 Task: Open Card Card0000000001 in Board Board0000000001 in Workspace WS0000000001 in Trello. Add Member Ayush98111@gmail.com to Card Card0000000001 in Board Board0000000001 in Workspace WS0000000001 in Trello. Add Green Label titled Label0000000001 to Card Card0000000001 in Board Board0000000001 in Workspace WS0000000001 in Trello. Add Checklist CL0000000001 to Card Card0000000001 in Board Board0000000001 in Workspace WS0000000001 in Trello. Add Dates with Start Date as Apr 08 2023 and Due Date as Apr 30 2023 to Card Card0000000001 in Board Board0000000001 in Workspace WS0000000001 in Trello
Action: Mouse moved to (301, 257)
Screenshot: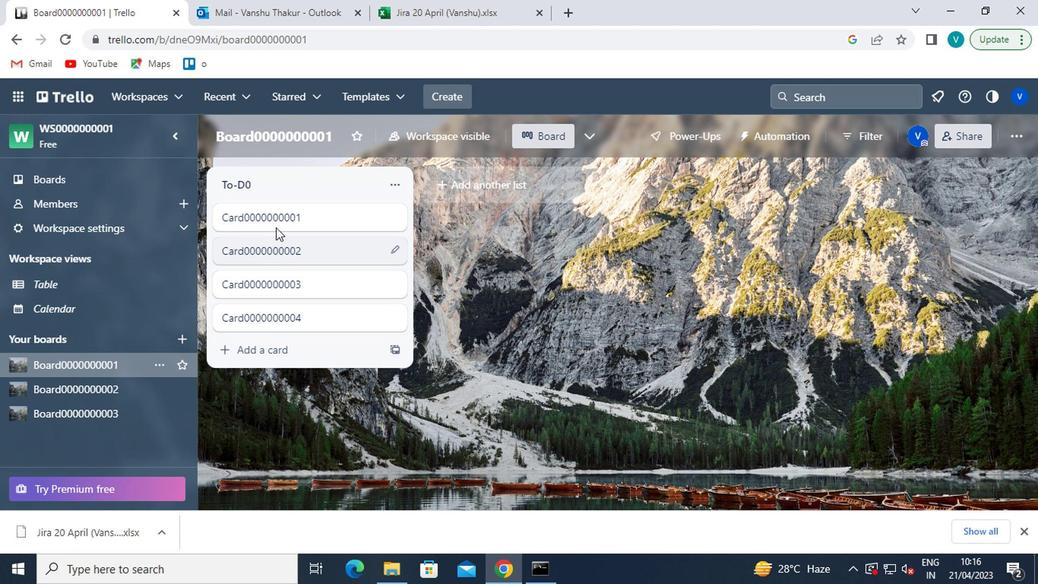 
Action: Mouse pressed left at (301, 257)
Screenshot: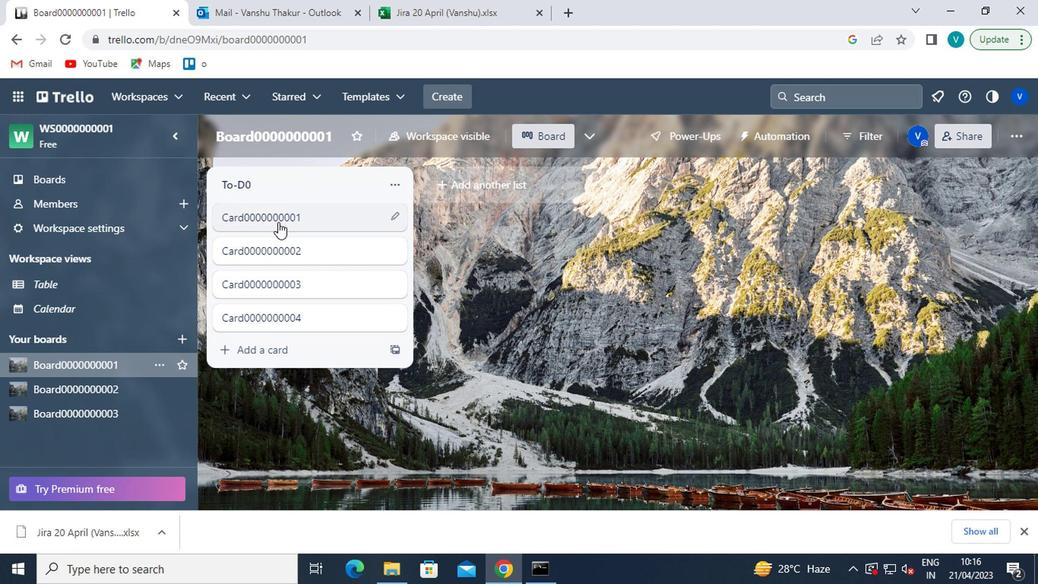 
Action: Mouse moved to (589, 252)
Screenshot: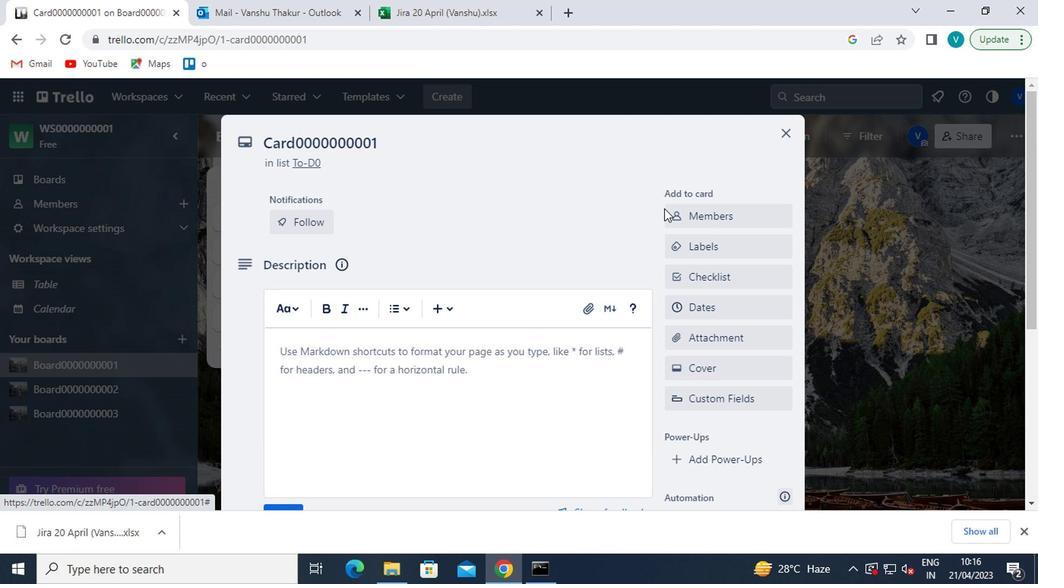 
Action: Mouse pressed left at (589, 252)
Screenshot: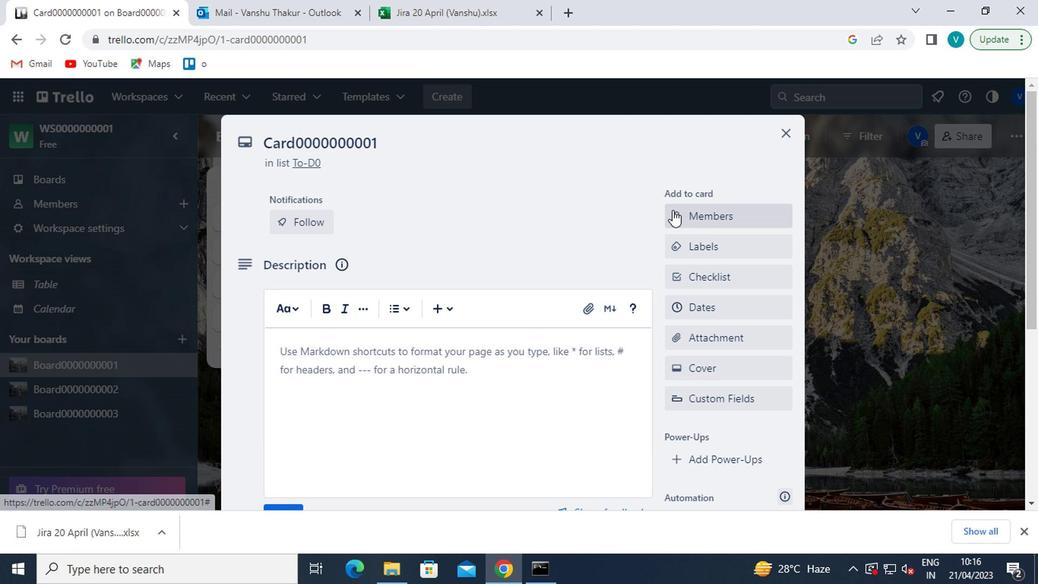 
Action: Mouse moved to (599, 313)
Screenshot: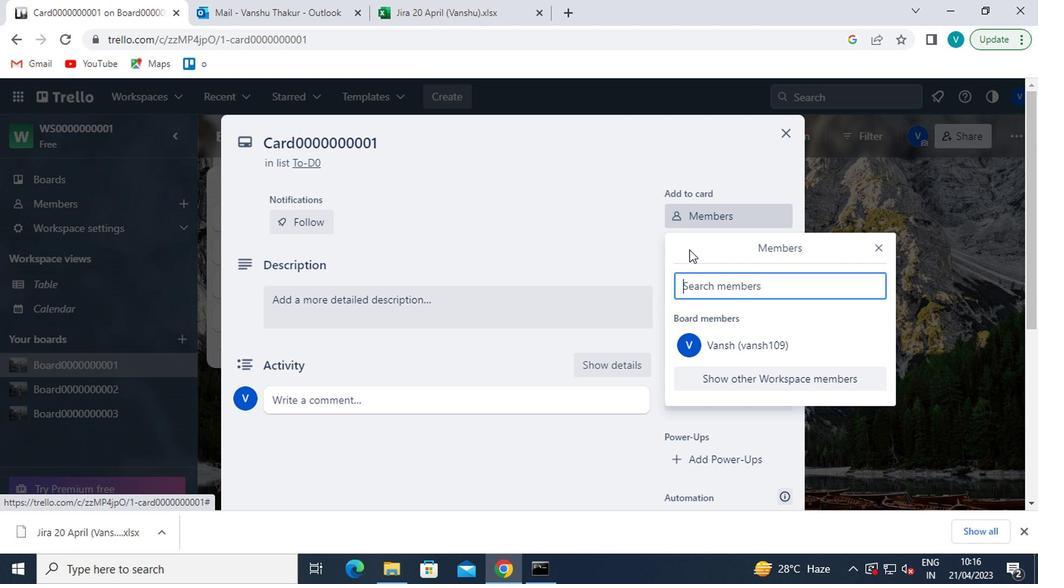 
Action: Mouse pressed left at (599, 313)
Screenshot: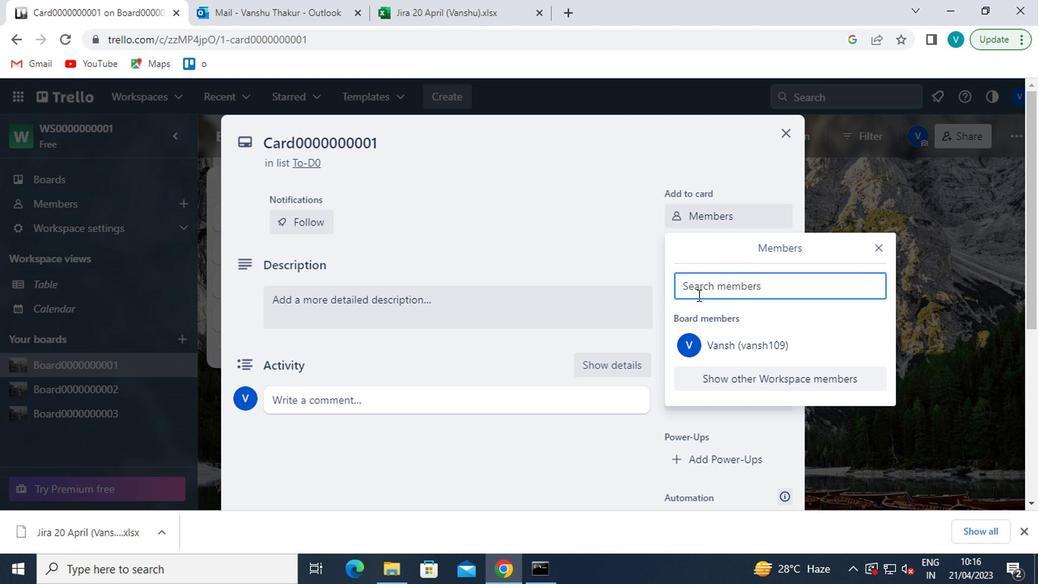 
Action: Key pressed <Key.shift>AYUSH98111<Key.shift>@GMAIL.COM
Screenshot: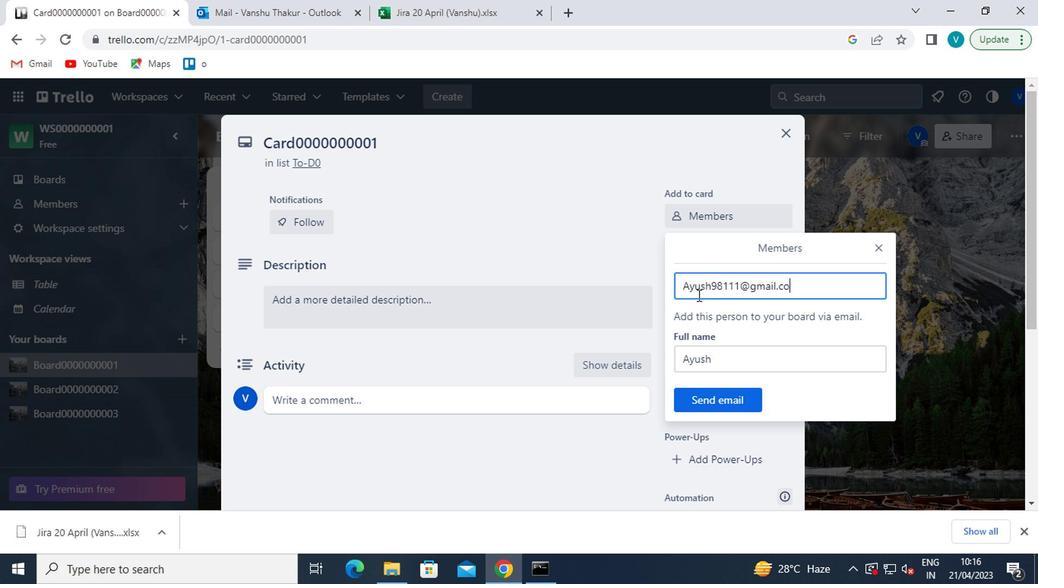 
Action: Mouse moved to (625, 391)
Screenshot: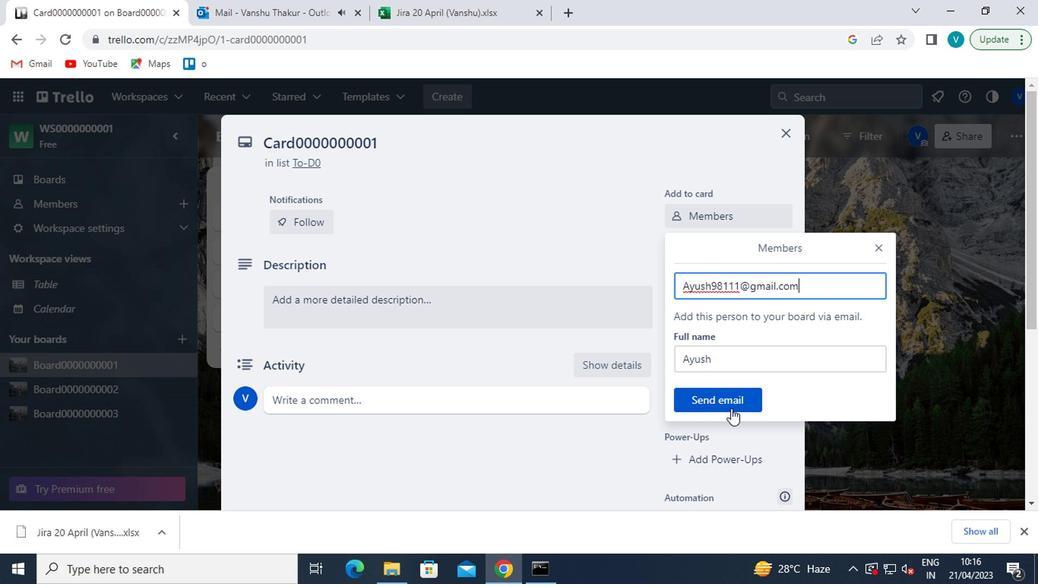 
Action: Mouse pressed left at (625, 391)
Screenshot: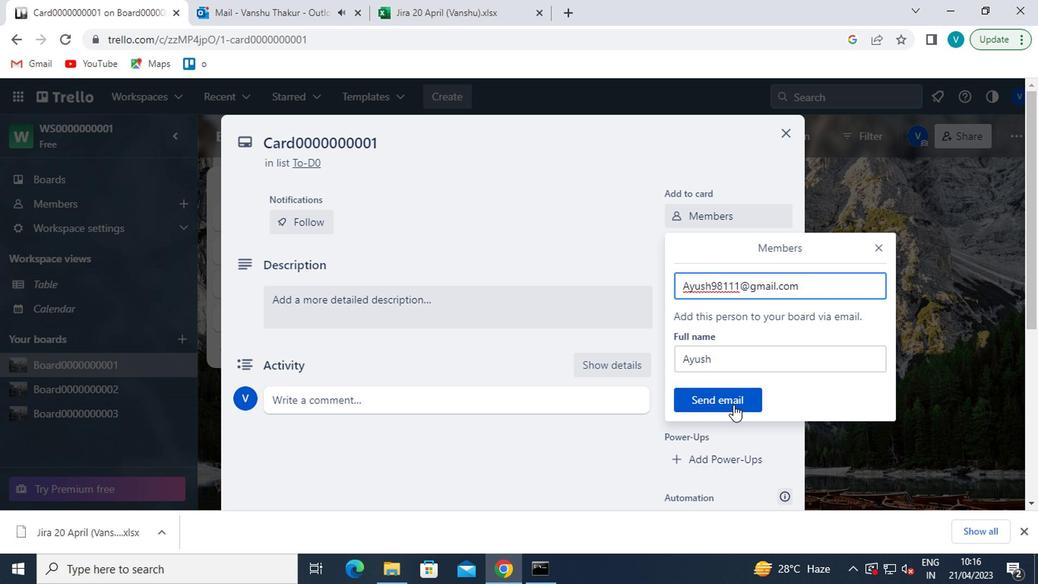 
Action: Mouse moved to (609, 319)
Screenshot: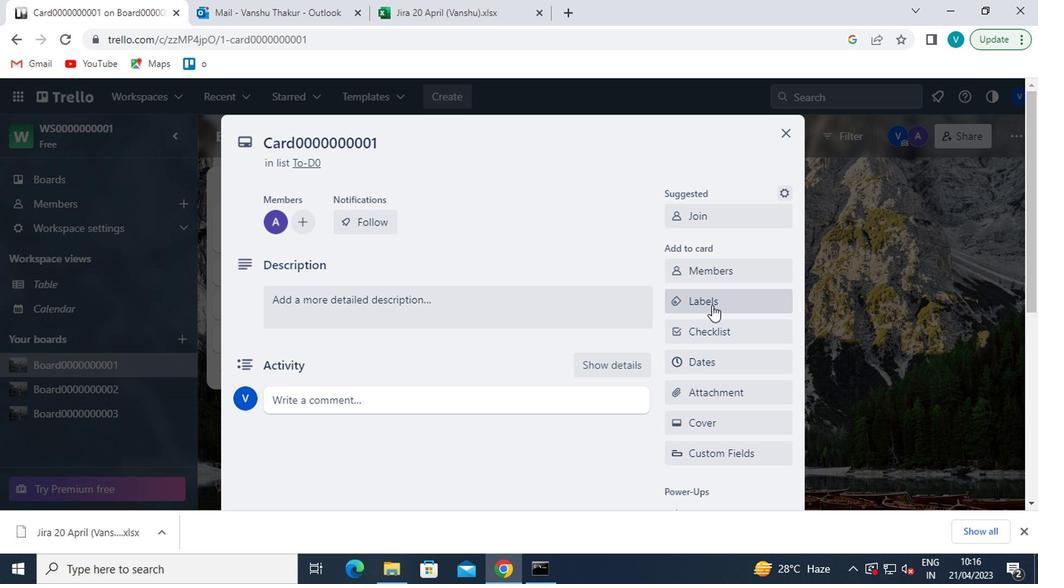 
Action: Mouse pressed left at (609, 319)
Screenshot: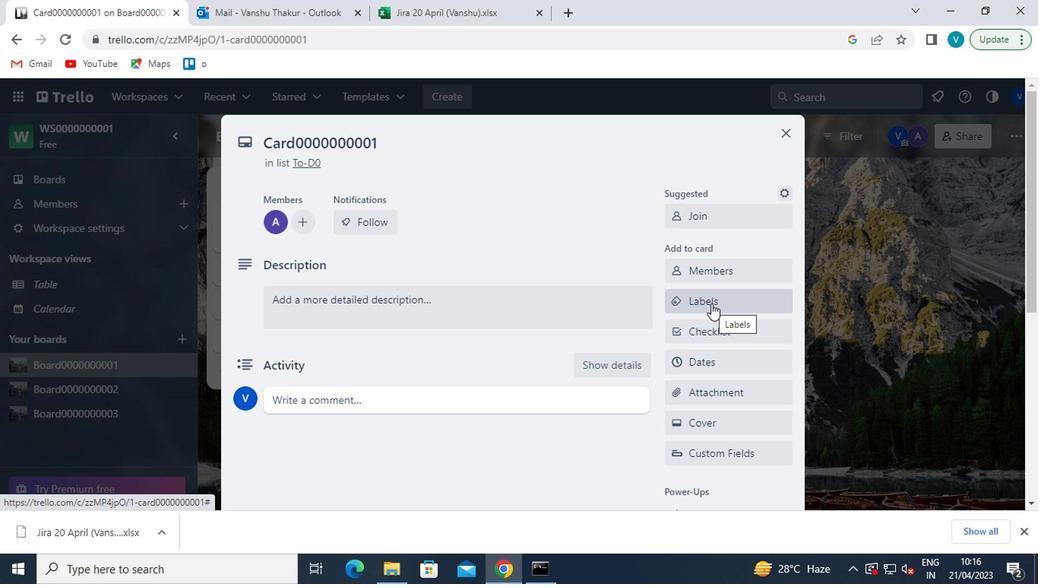 
Action: Mouse moved to (637, 388)
Screenshot: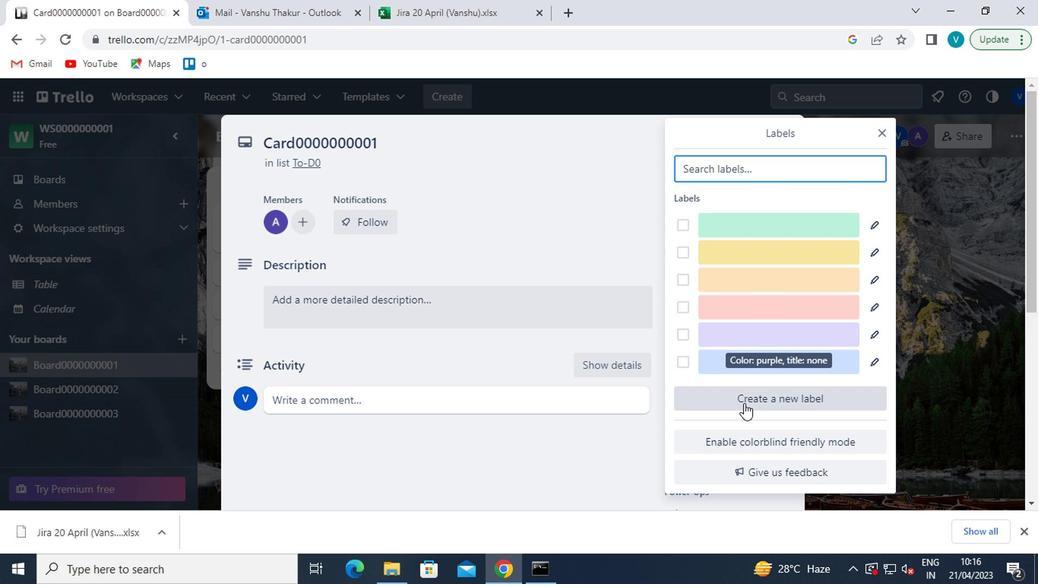 
Action: Mouse pressed left at (637, 388)
Screenshot: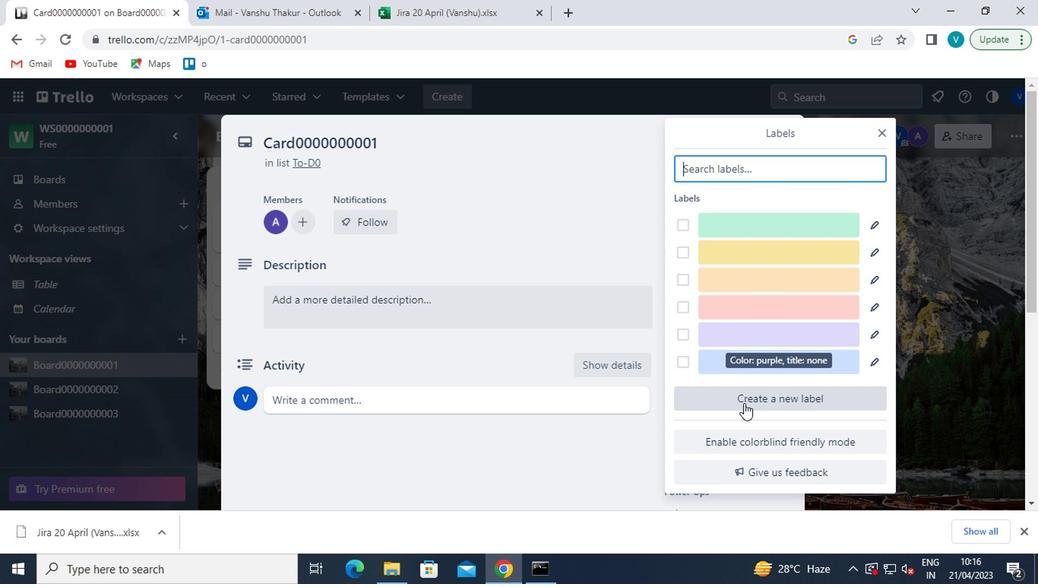 
Action: Mouse moved to (597, 350)
Screenshot: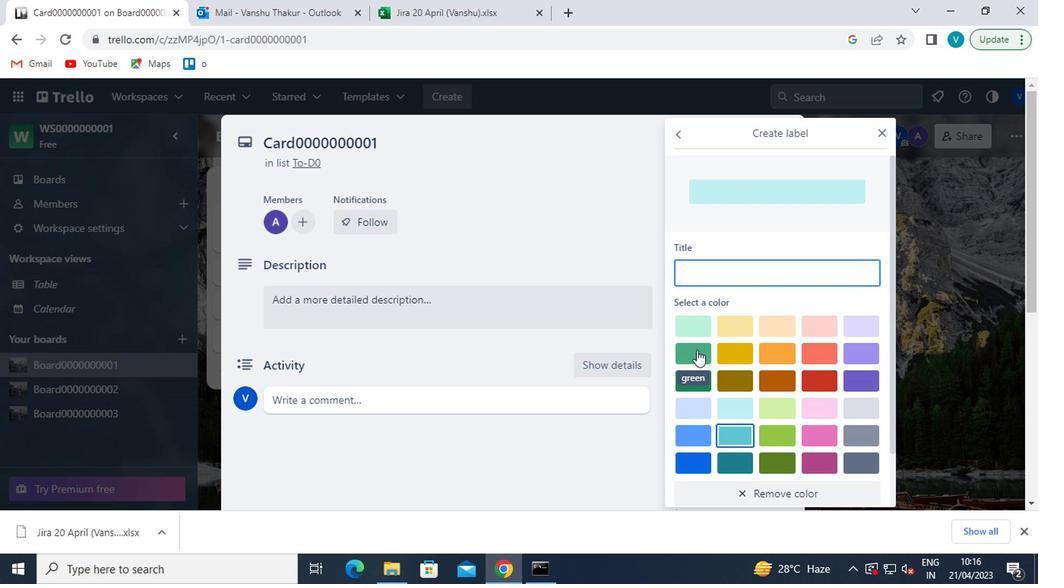 
Action: Mouse pressed left at (597, 350)
Screenshot: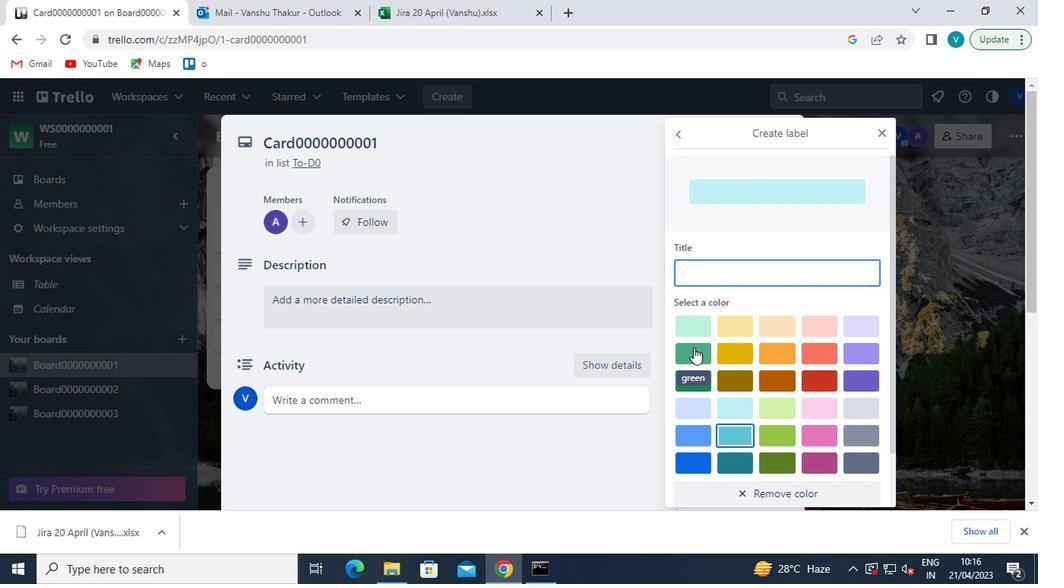 
Action: Mouse moved to (610, 298)
Screenshot: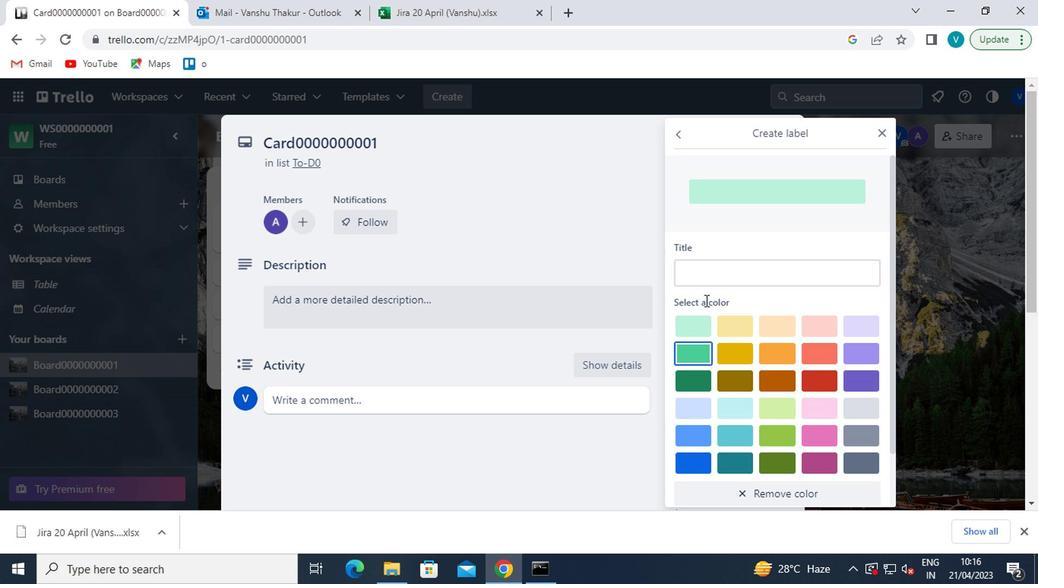 
Action: Mouse pressed left at (610, 298)
Screenshot: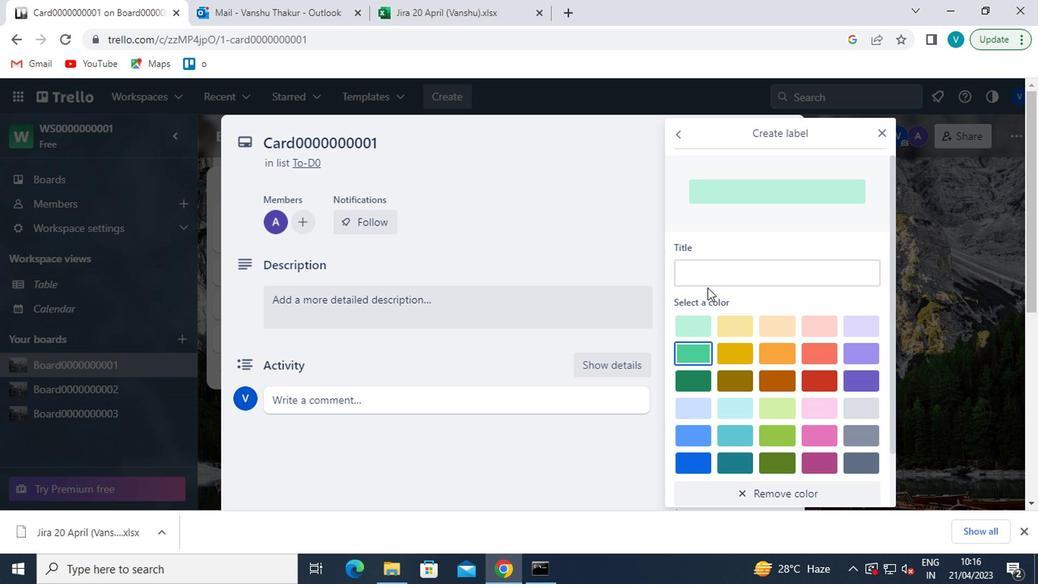 
Action: Key pressed <Key.shift>LABEL0000000001
Screenshot: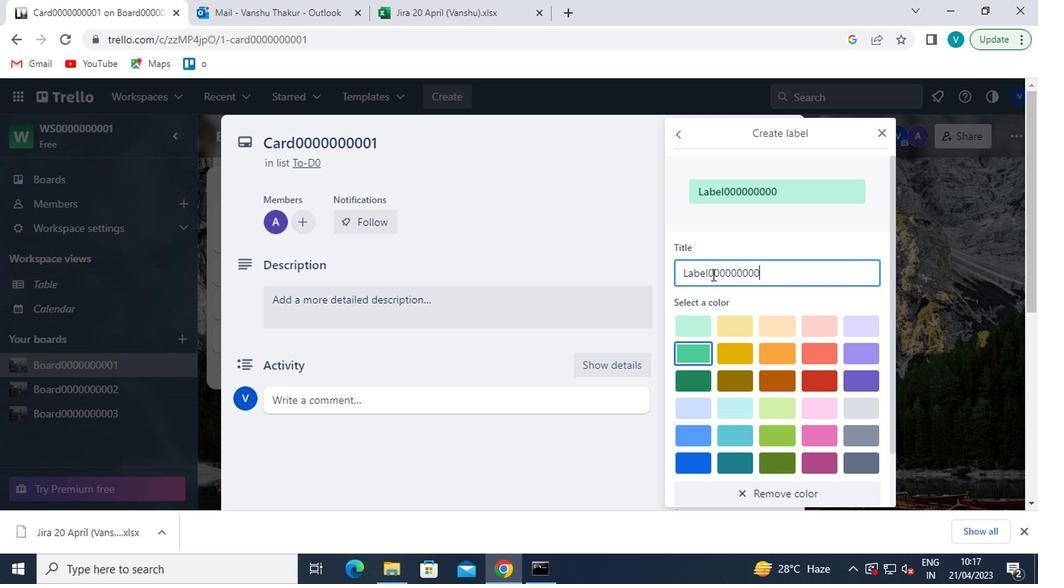 
Action: Mouse moved to (644, 362)
Screenshot: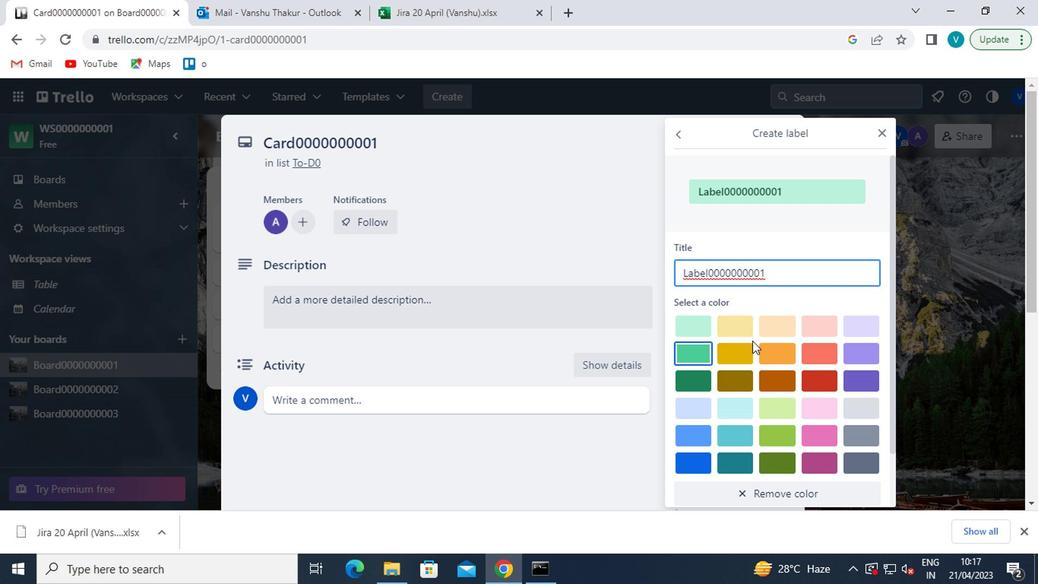 
Action: Mouse scrolled (644, 361) with delta (0, 0)
Screenshot: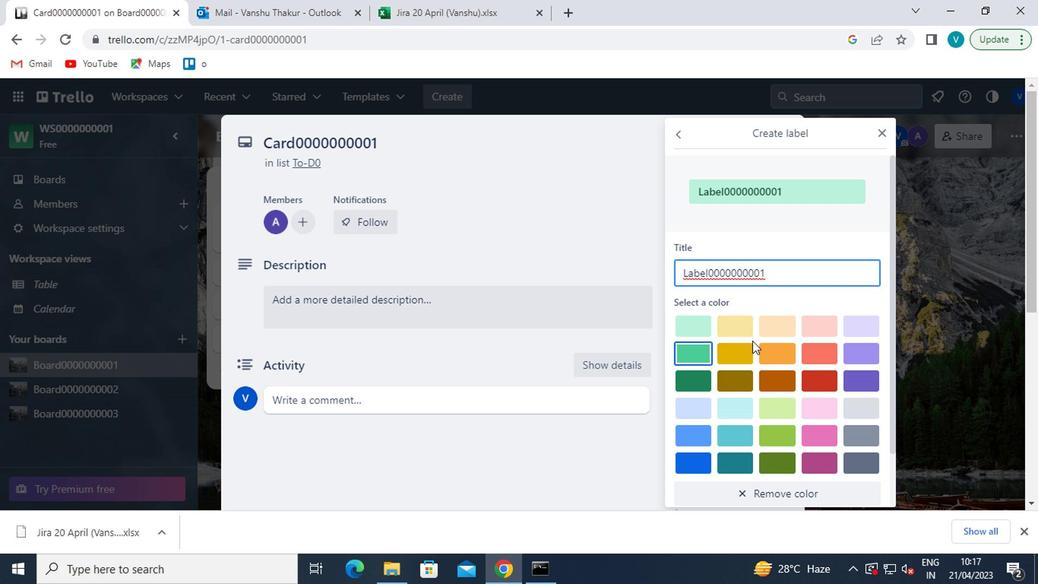 
Action: Mouse moved to (602, 448)
Screenshot: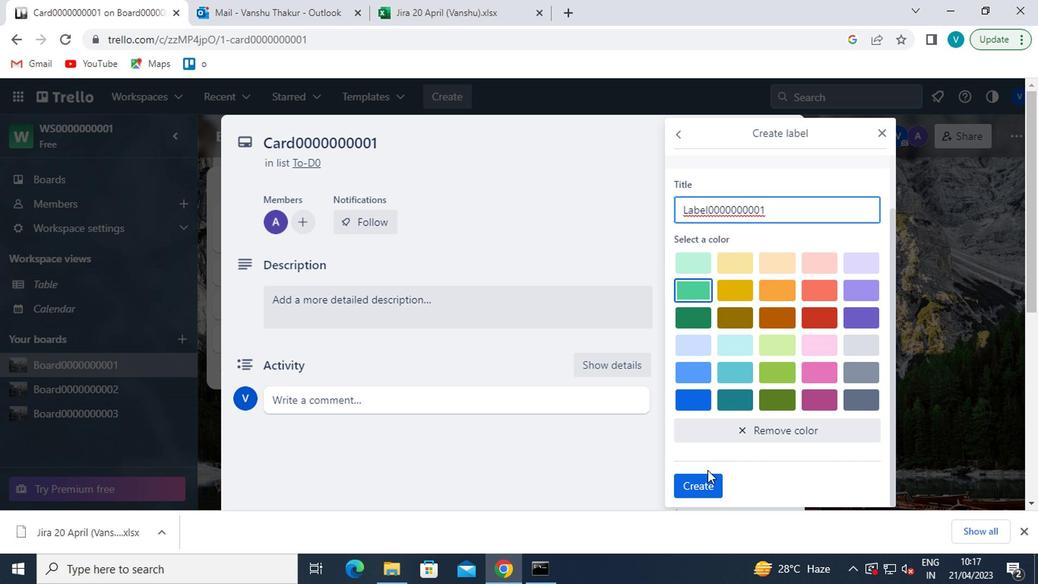 
Action: Mouse pressed left at (602, 448)
Screenshot: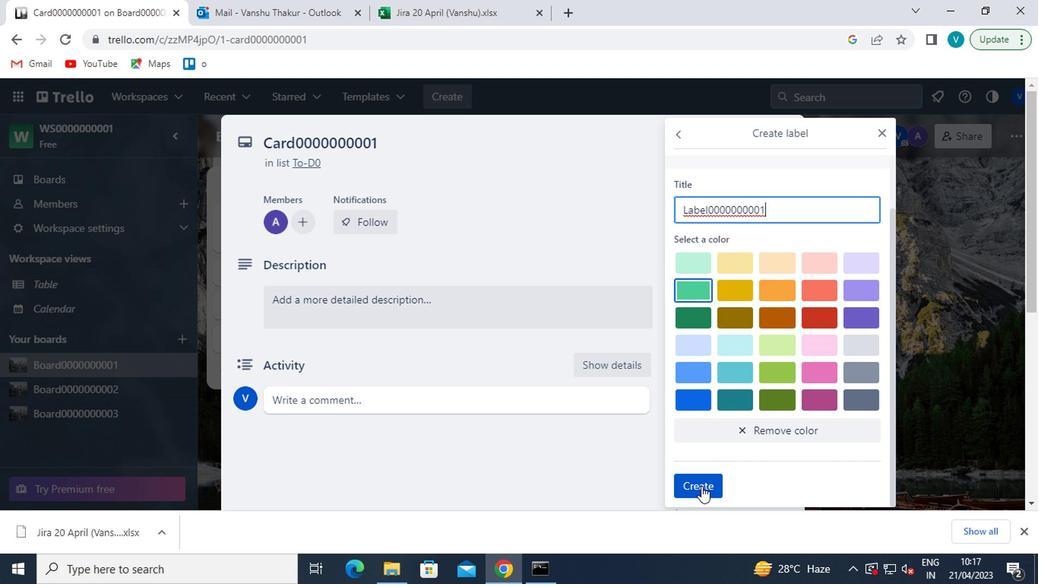 
Action: Mouse moved to (730, 200)
Screenshot: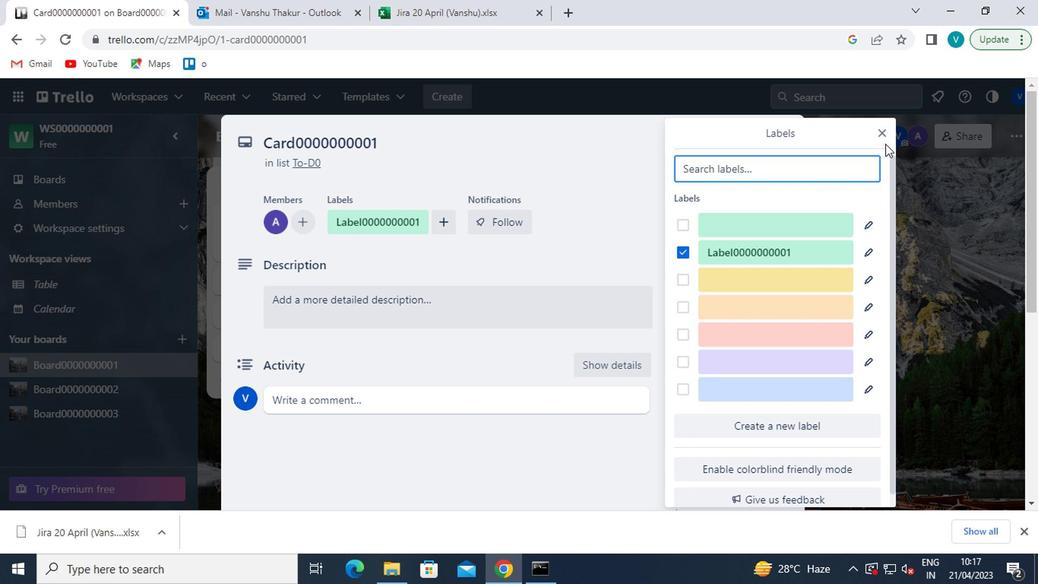 
Action: Mouse pressed left at (730, 200)
Screenshot: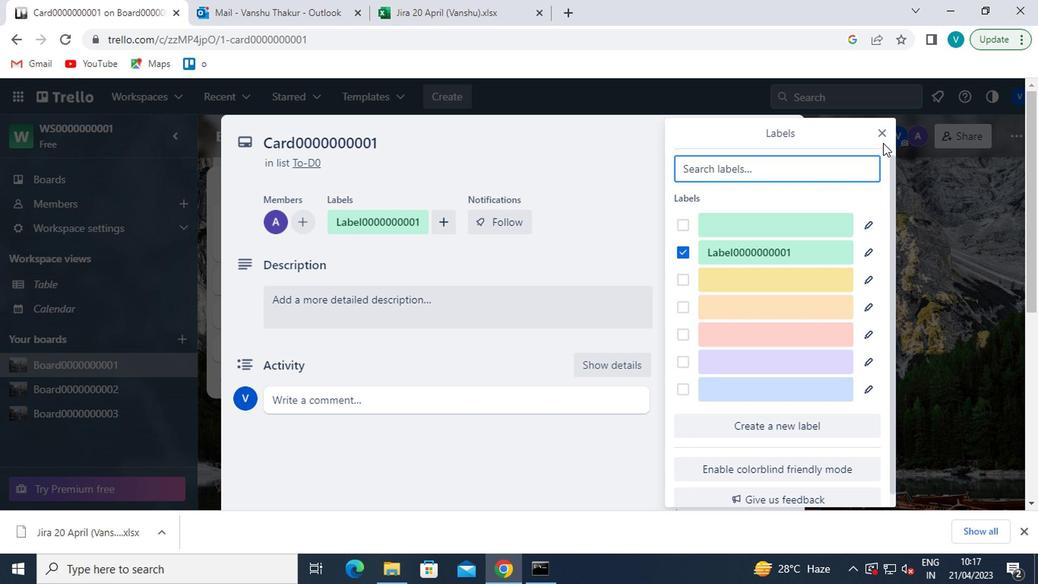 
Action: Mouse moved to (614, 338)
Screenshot: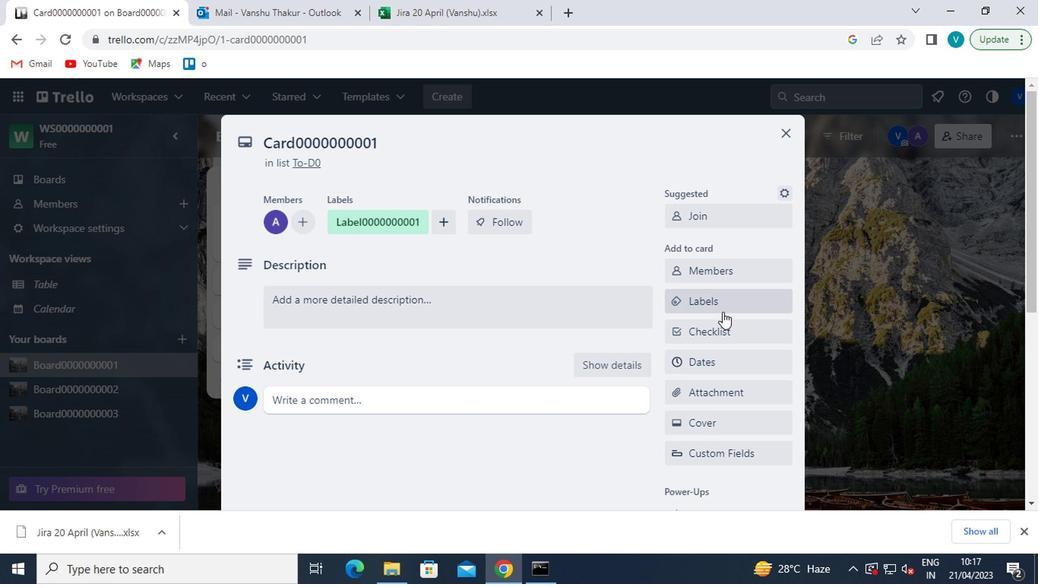 
Action: Mouse pressed left at (614, 338)
Screenshot: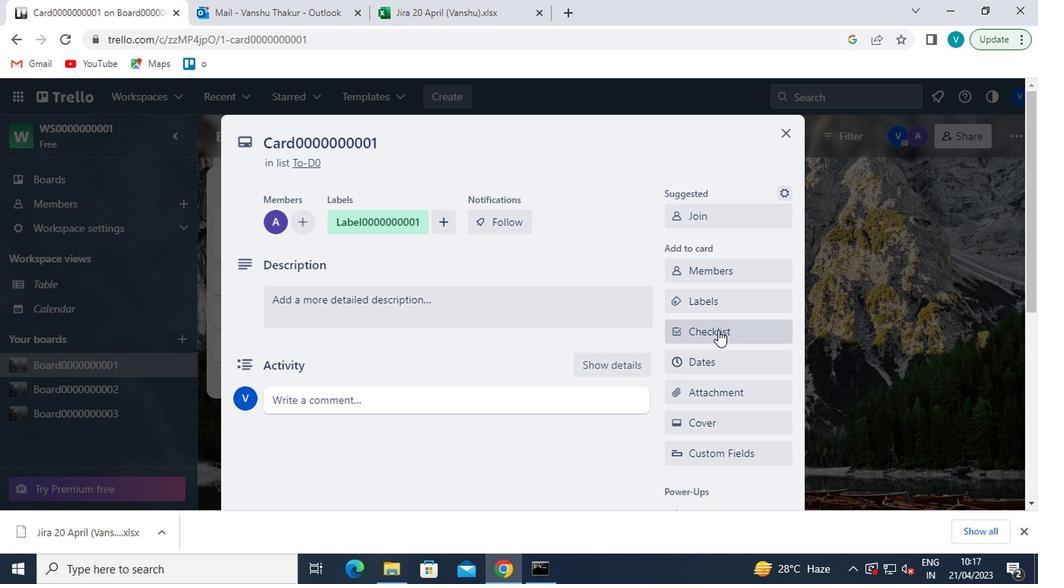 
Action: Mouse moved to (653, 372)
Screenshot: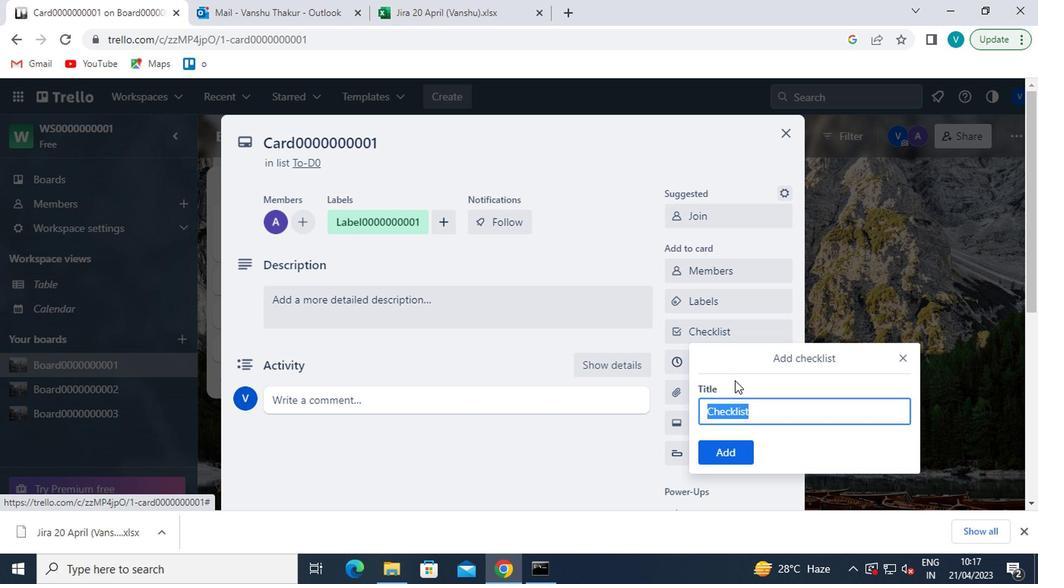 
Action: Key pressed <Key.shift>C<Key.shift>L0000000001
Screenshot: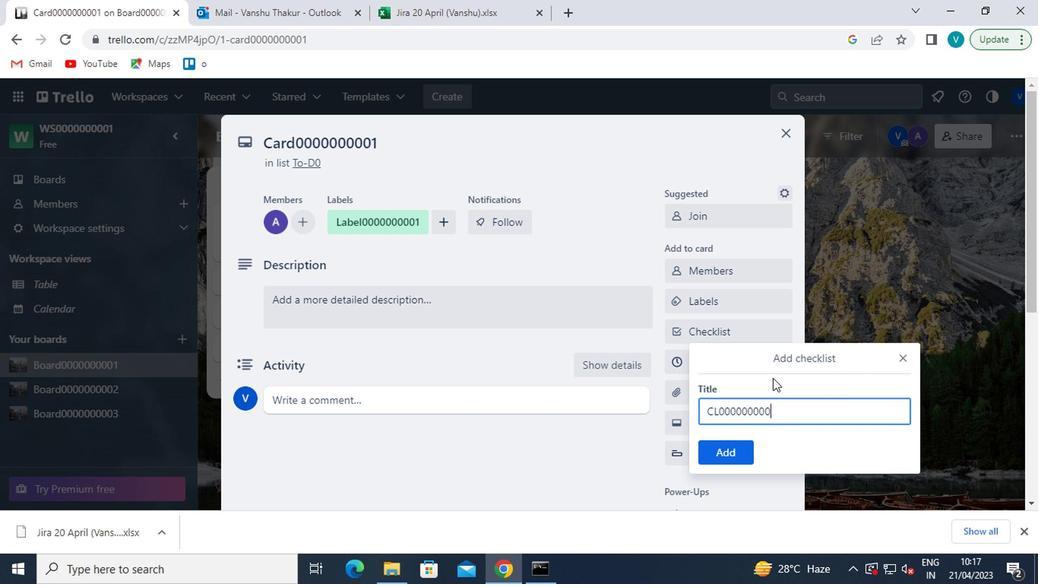 
Action: Mouse moved to (622, 420)
Screenshot: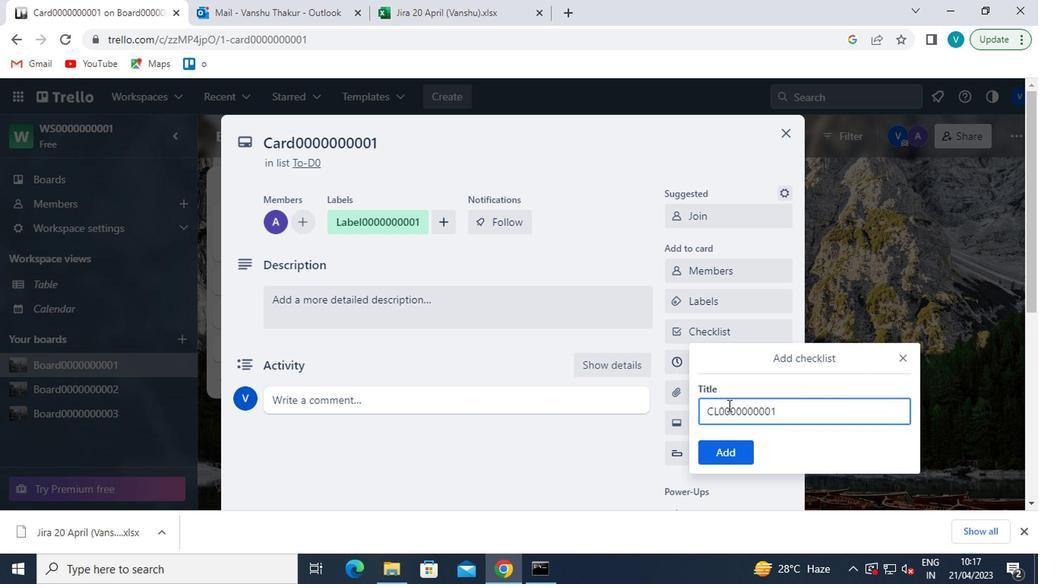 
Action: Mouse pressed left at (622, 420)
Screenshot: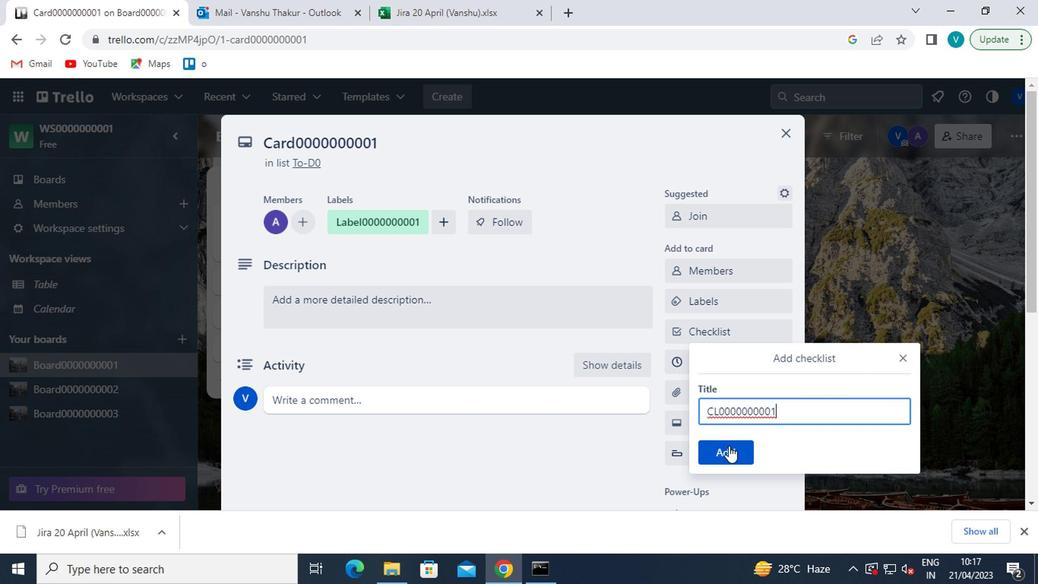 
Action: Mouse moved to (619, 355)
Screenshot: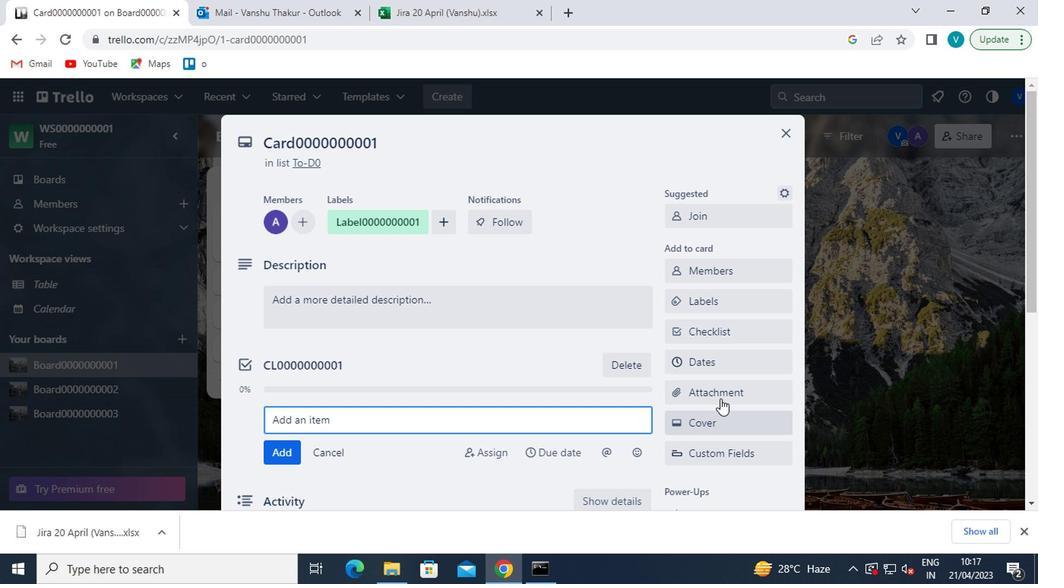 
Action: Mouse pressed left at (619, 355)
Screenshot: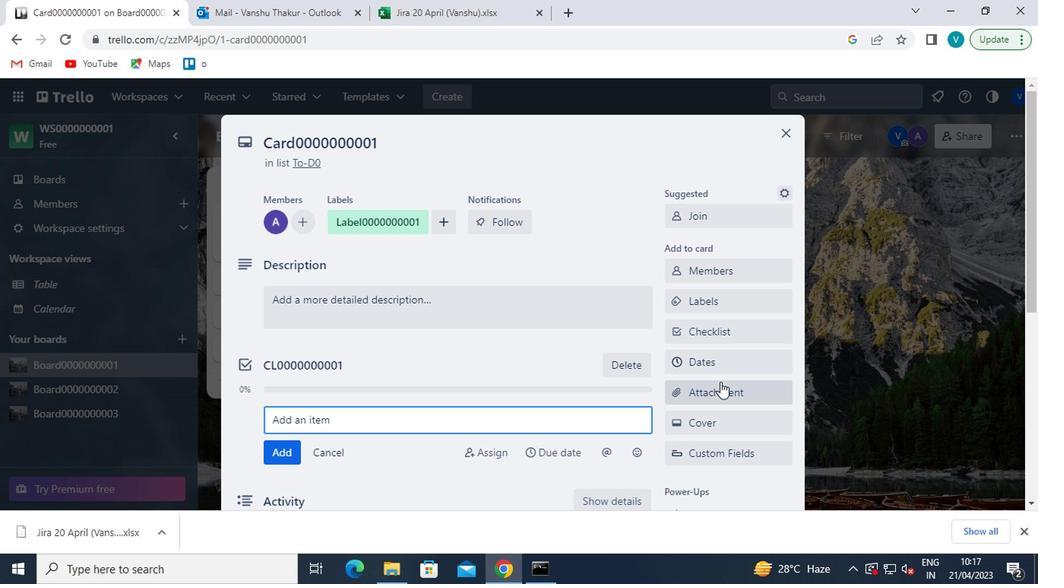 
Action: Mouse moved to (591, 389)
Screenshot: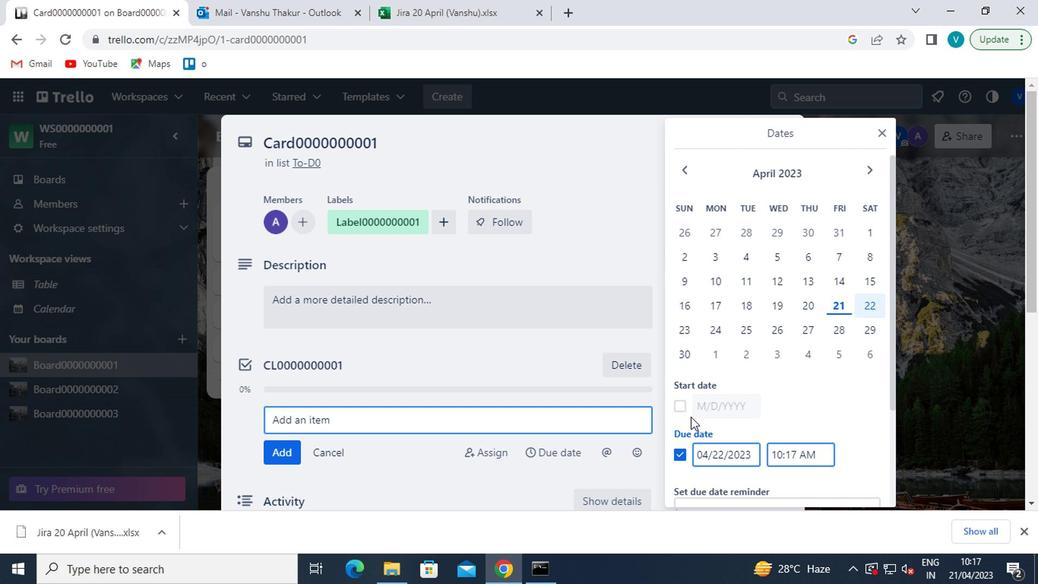 
Action: Mouse pressed left at (591, 389)
Screenshot: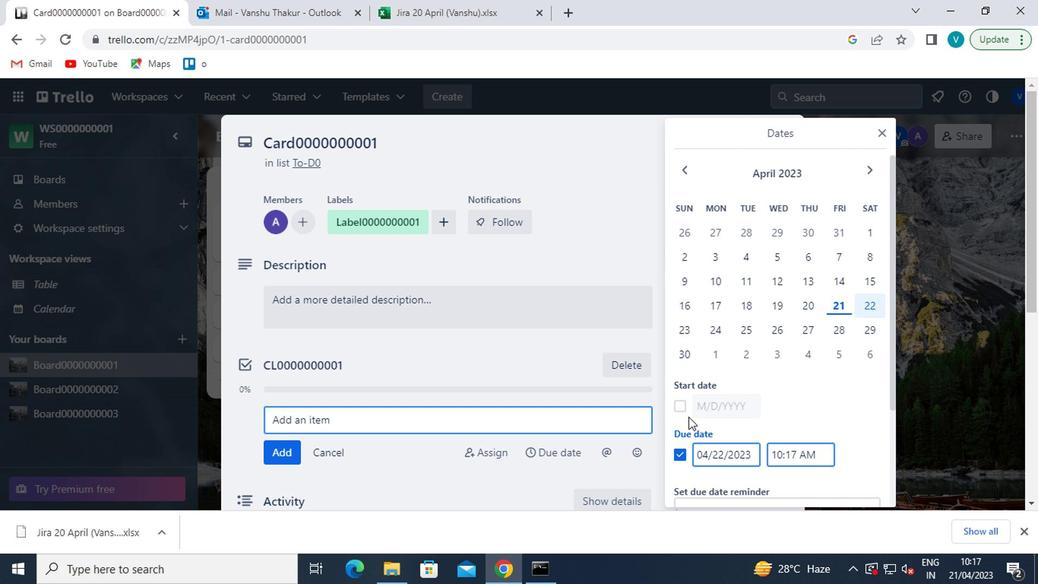 
Action: Mouse moved to (716, 282)
Screenshot: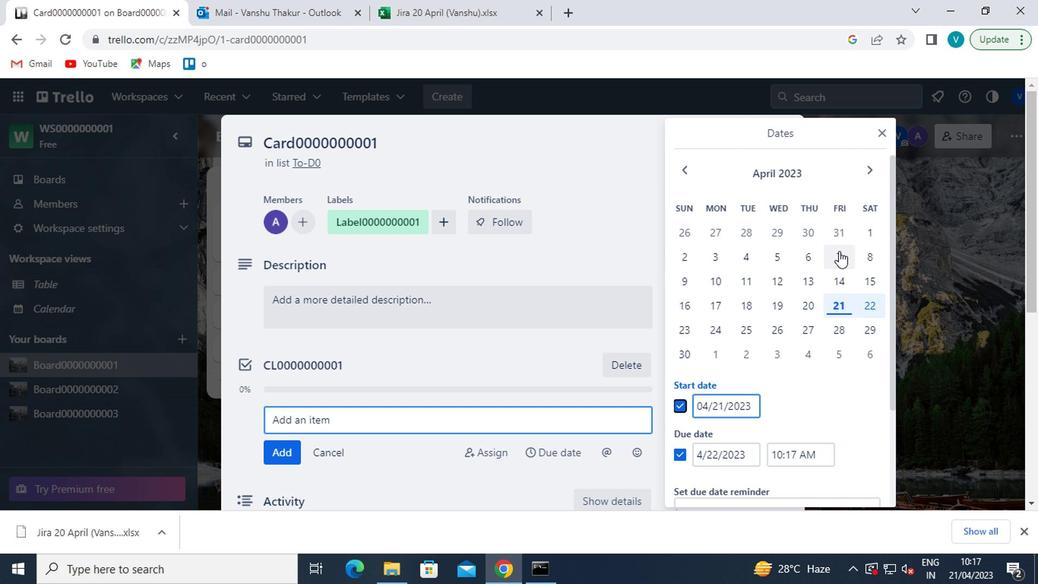 
Action: Mouse pressed left at (716, 282)
Screenshot: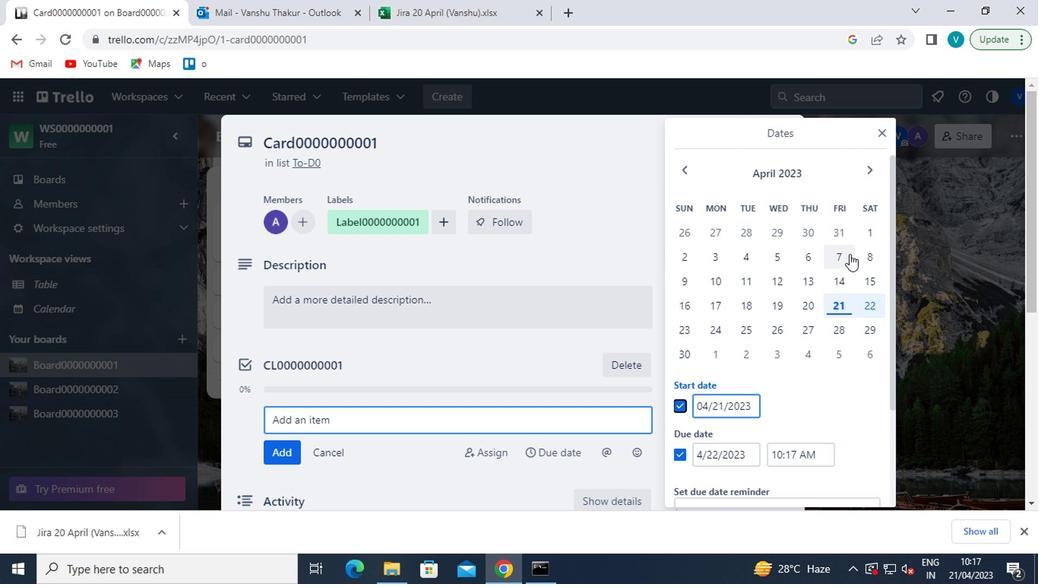 
Action: Mouse moved to (597, 354)
Screenshot: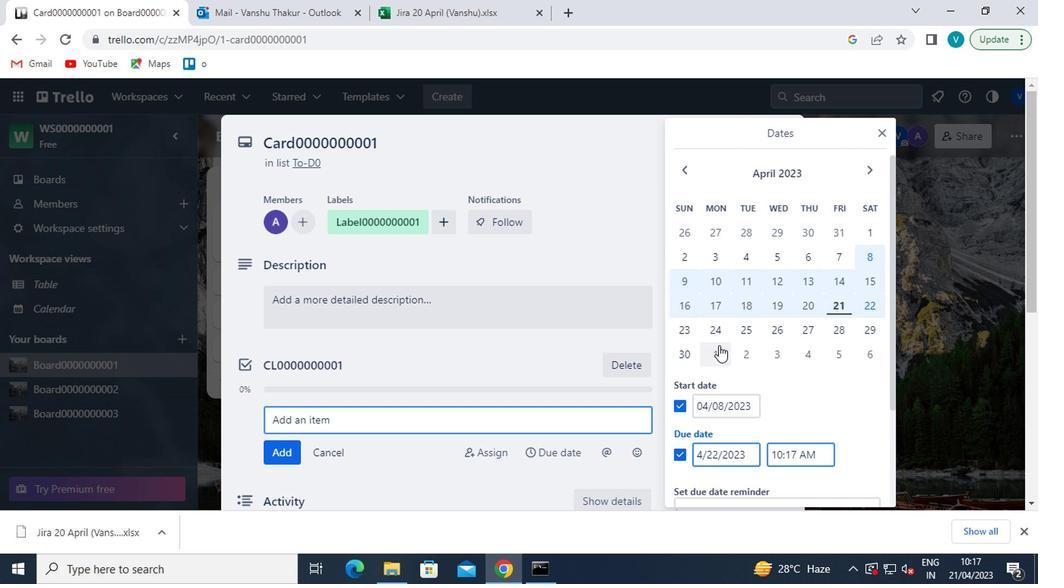 
Action: Mouse pressed left at (597, 354)
Screenshot: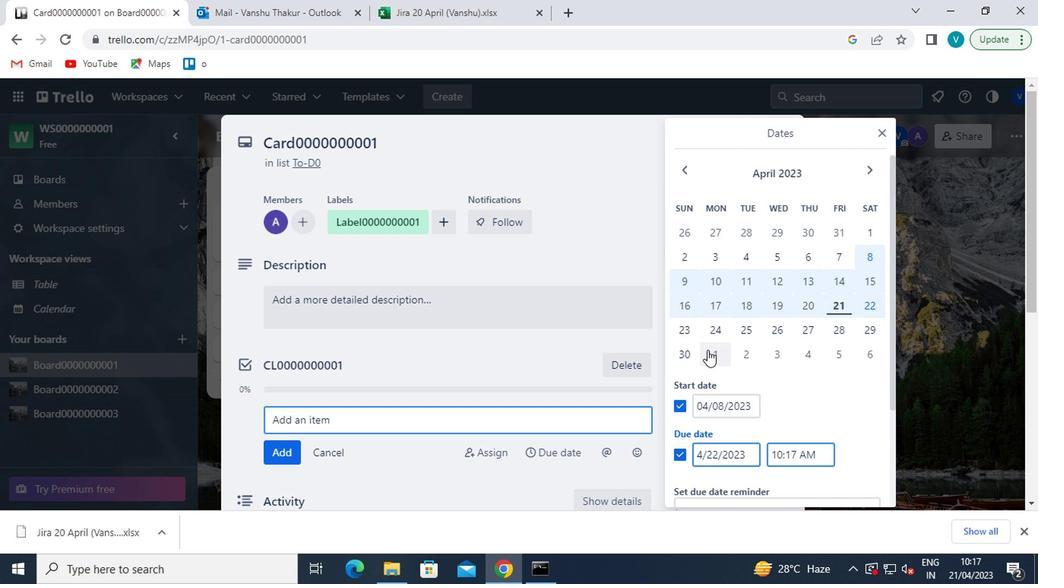 
Action: Mouse moved to (596, 354)
Screenshot: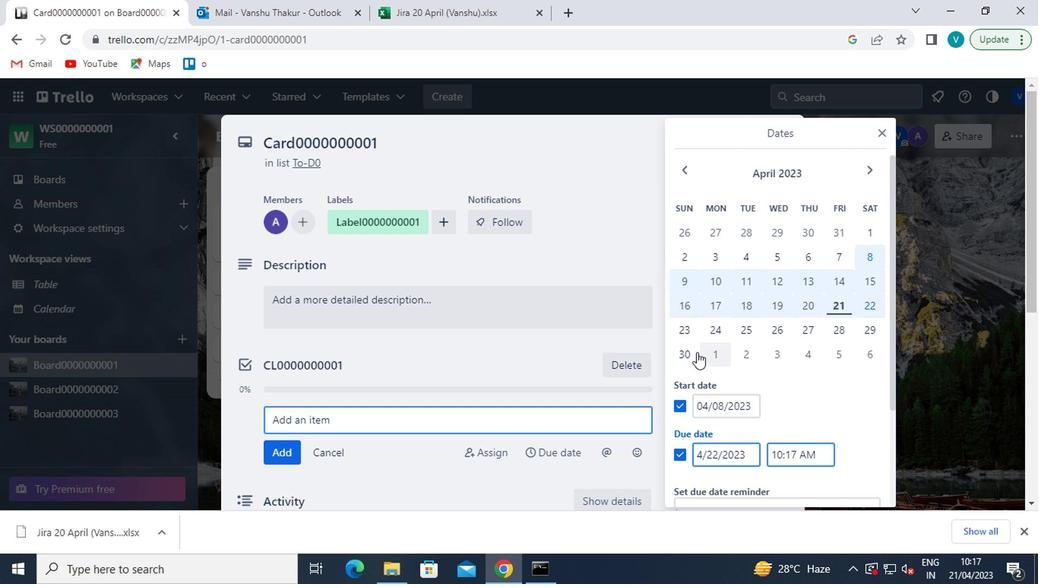 
Action: Mouse scrolled (596, 353) with delta (0, 0)
Screenshot: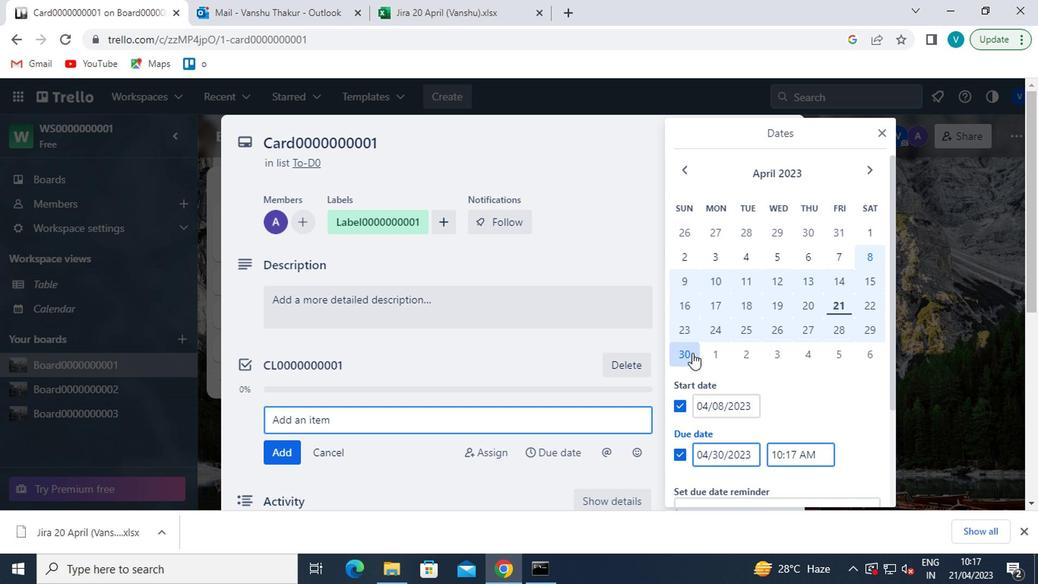 
Action: Mouse scrolled (596, 353) with delta (0, 0)
Screenshot: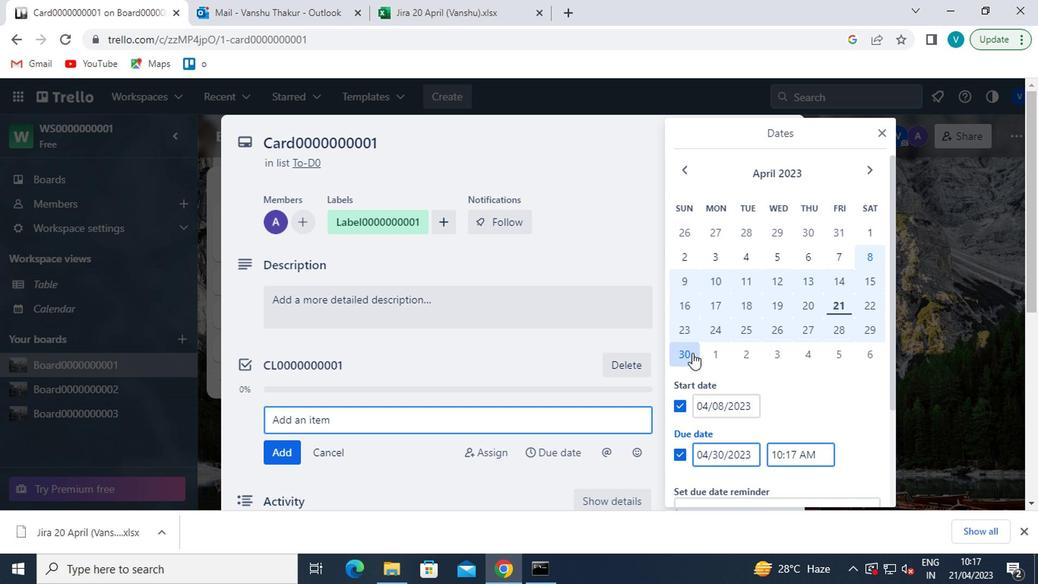
Action: Mouse moved to (614, 422)
Screenshot: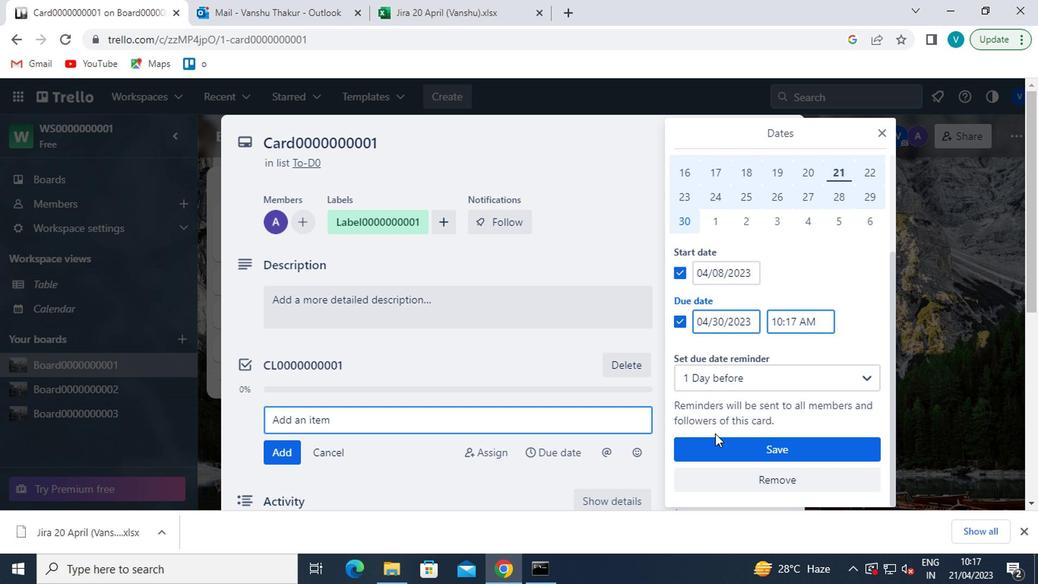 
Action: Mouse pressed left at (614, 422)
Screenshot: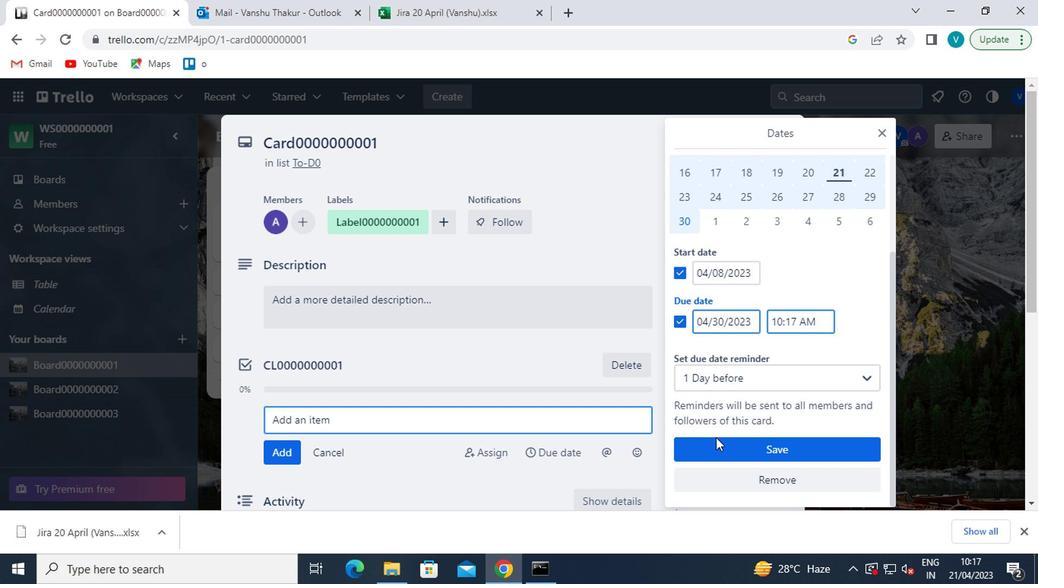 
Action: Mouse moved to (631, 413)
Screenshot: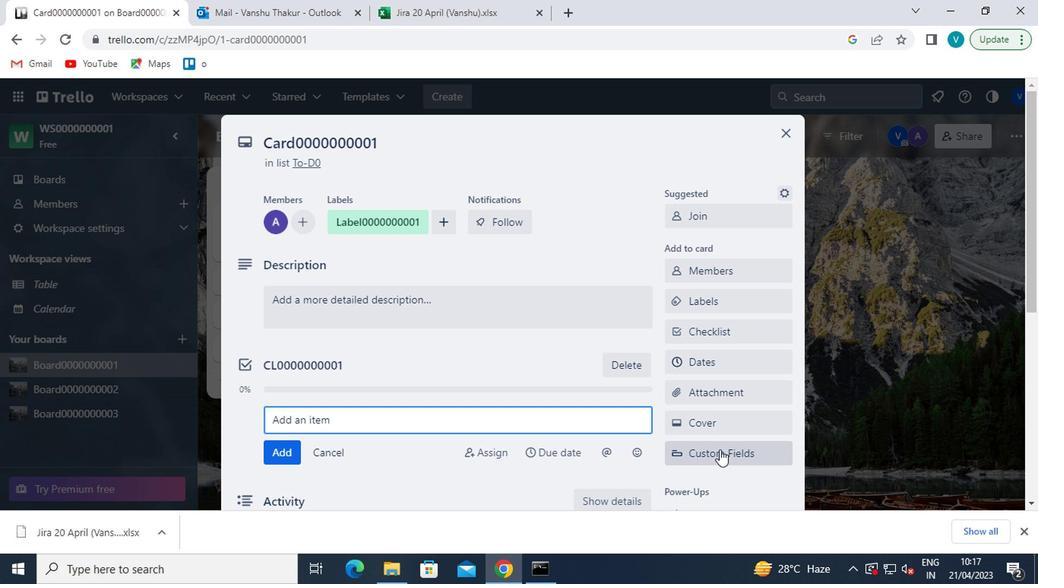 
Action: Key pressed <Key.f8>
Screenshot: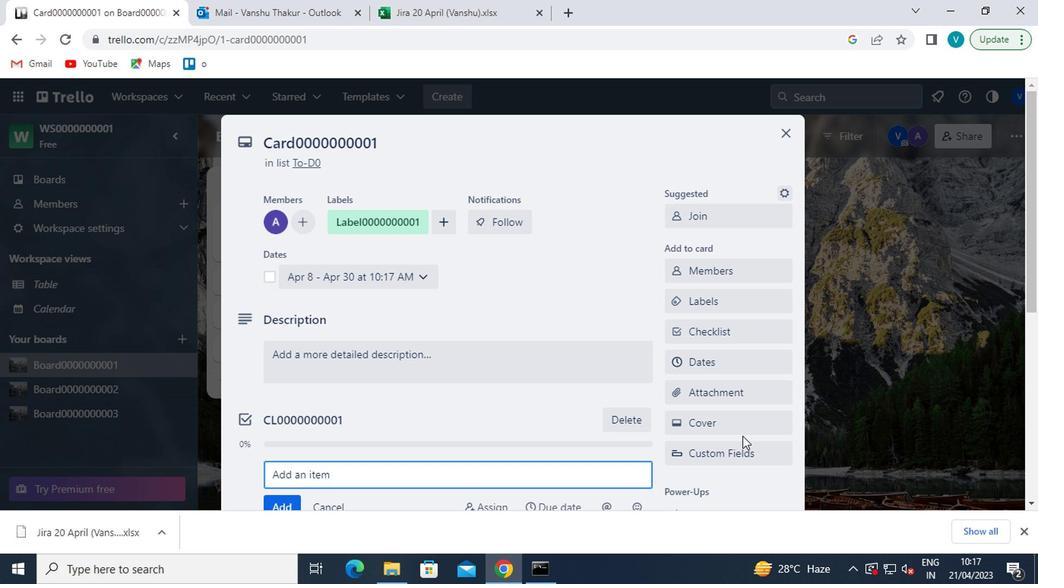 
